 Task: Select a due date automation when advanced on, the moment a card is due add dates without an incomplete due date.
Action: Mouse moved to (491, 505)
Screenshot: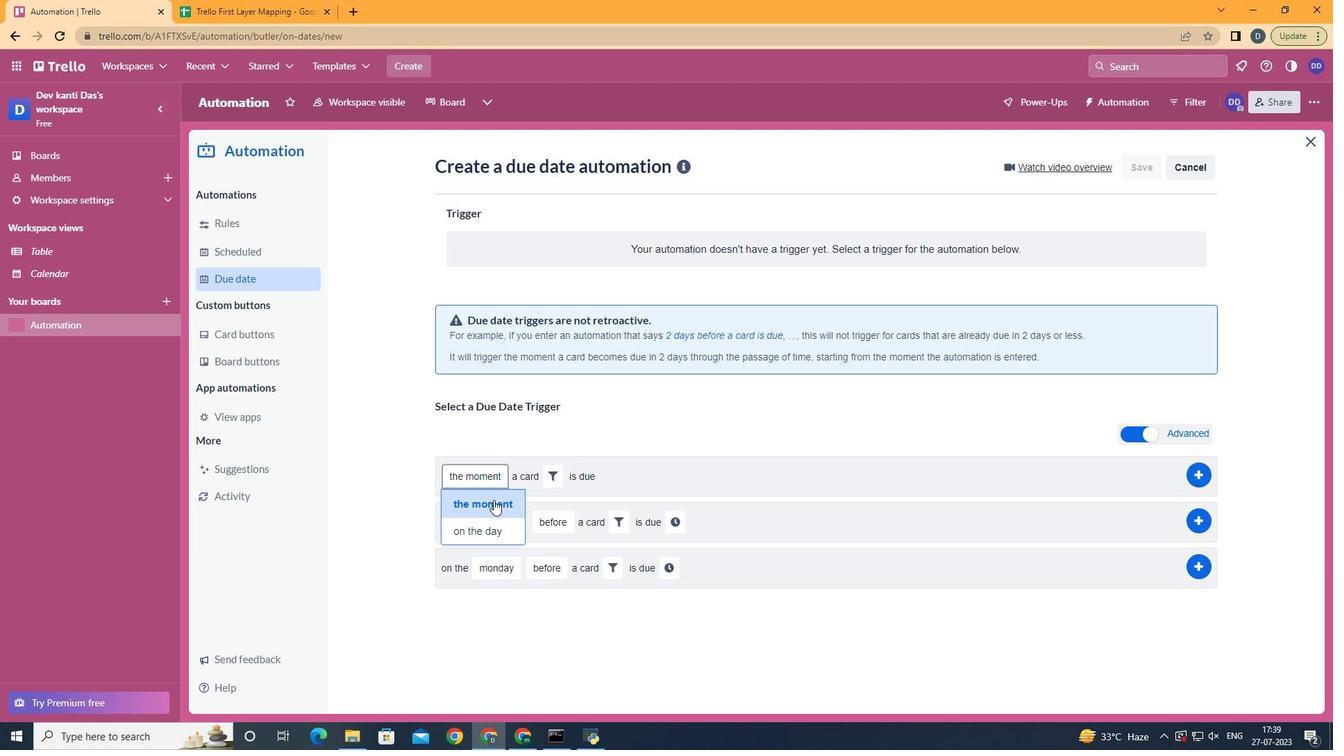 
Action: Mouse pressed left at (491, 505)
Screenshot: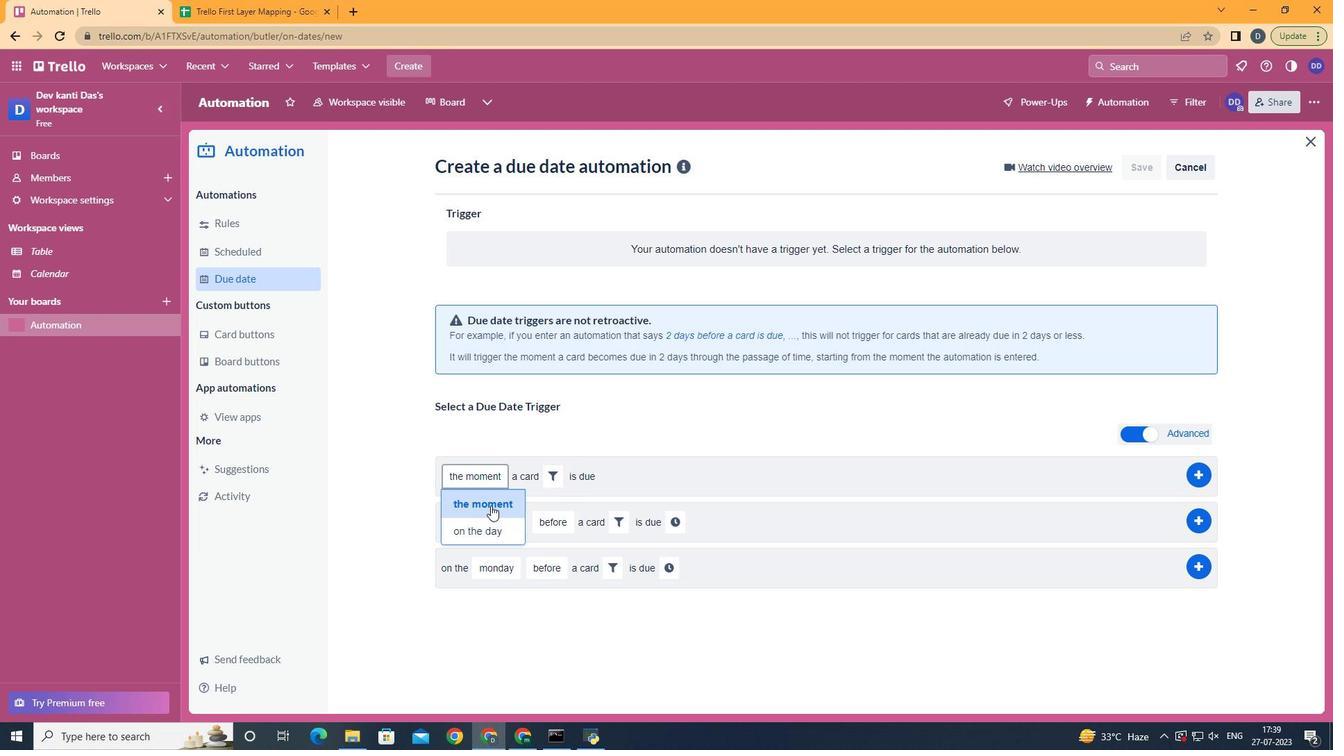 
Action: Mouse moved to (557, 477)
Screenshot: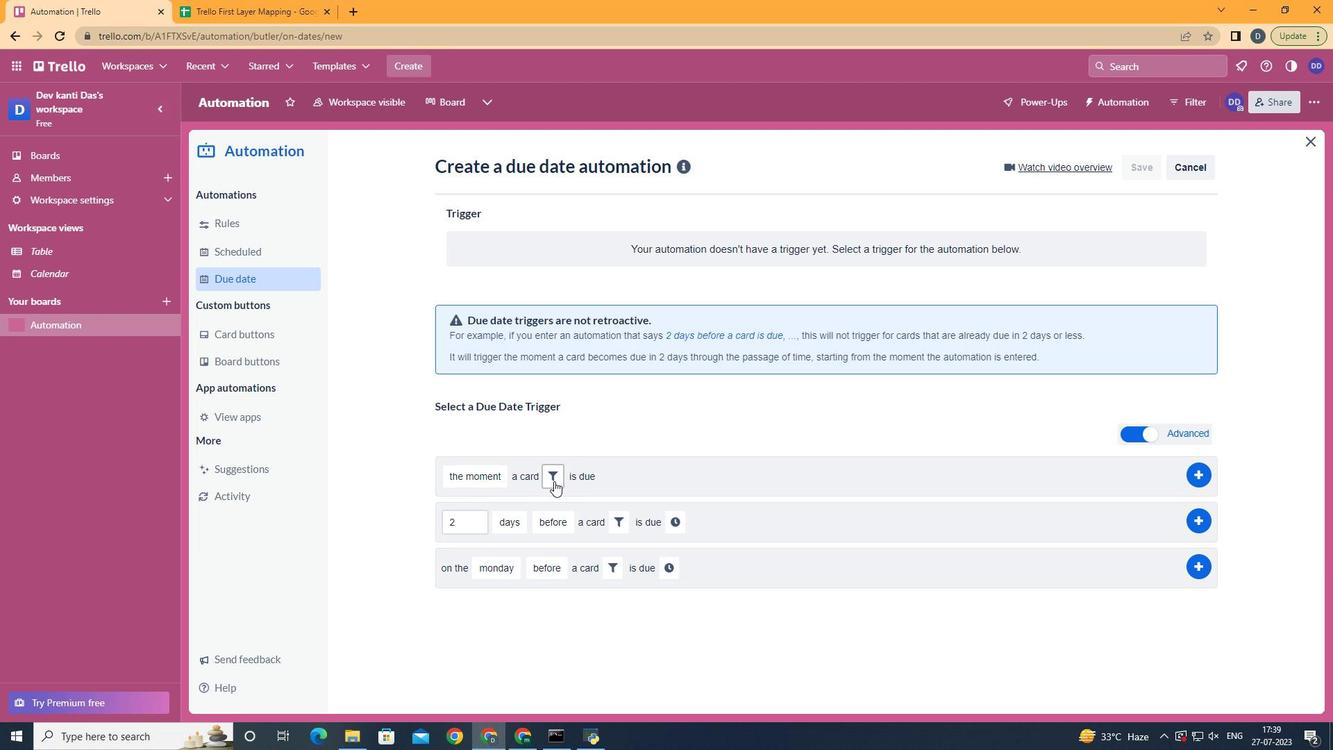 
Action: Mouse pressed left at (557, 477)
Screenshot: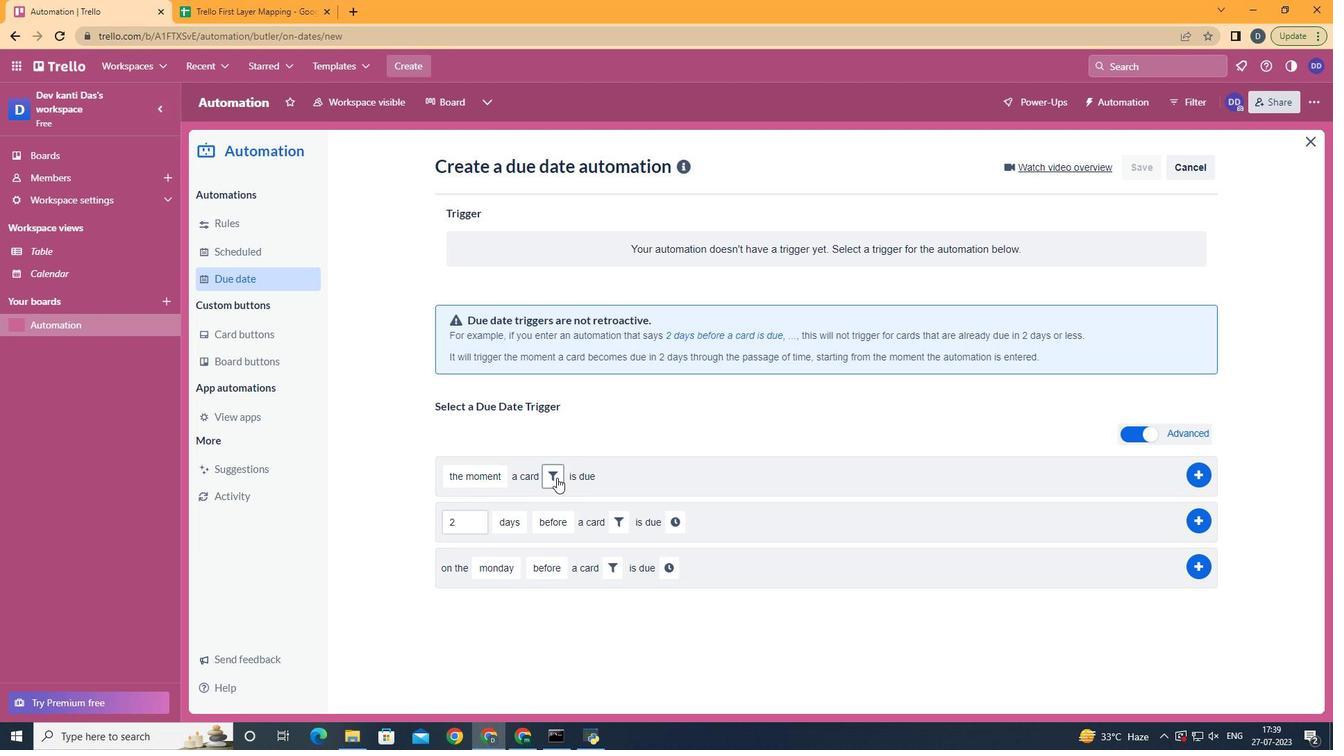 
Action: Mouse moved to (612, 310)
Screenshot: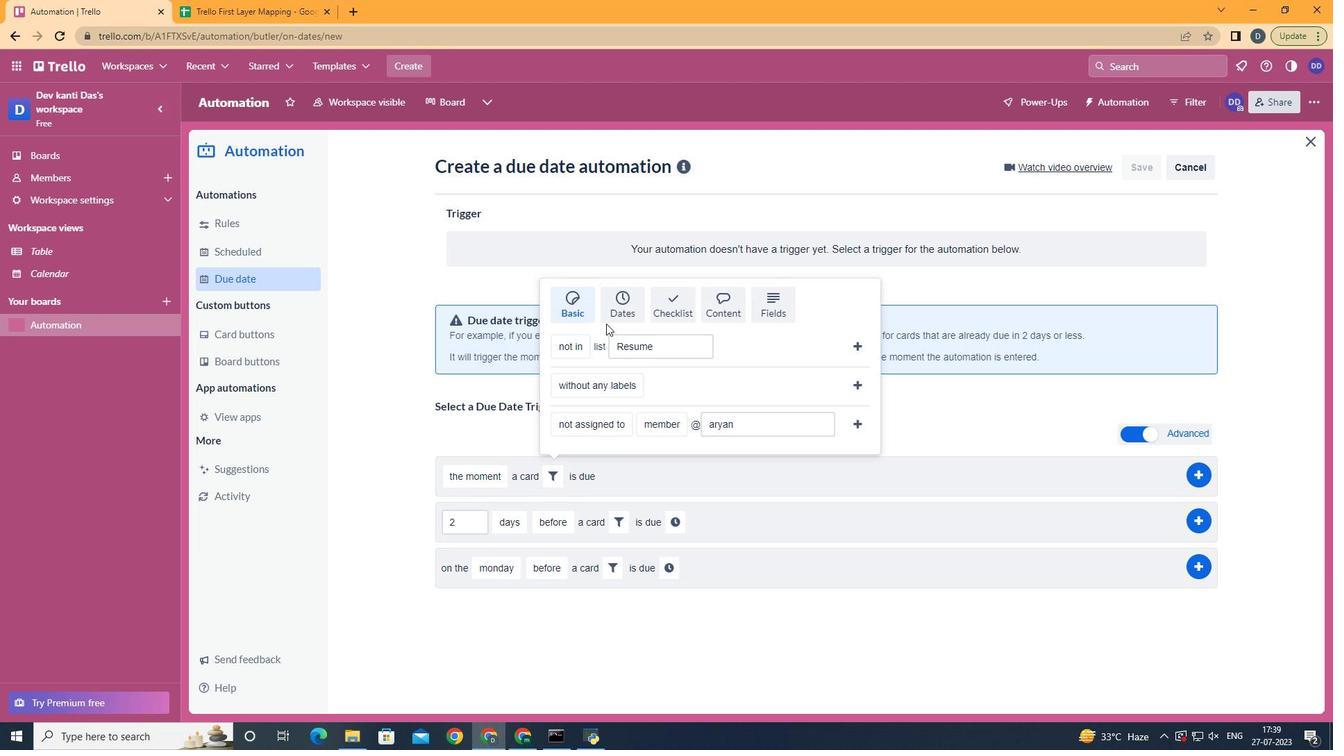 
Action: Mouse pressed left at (612, 310)
Screenshot: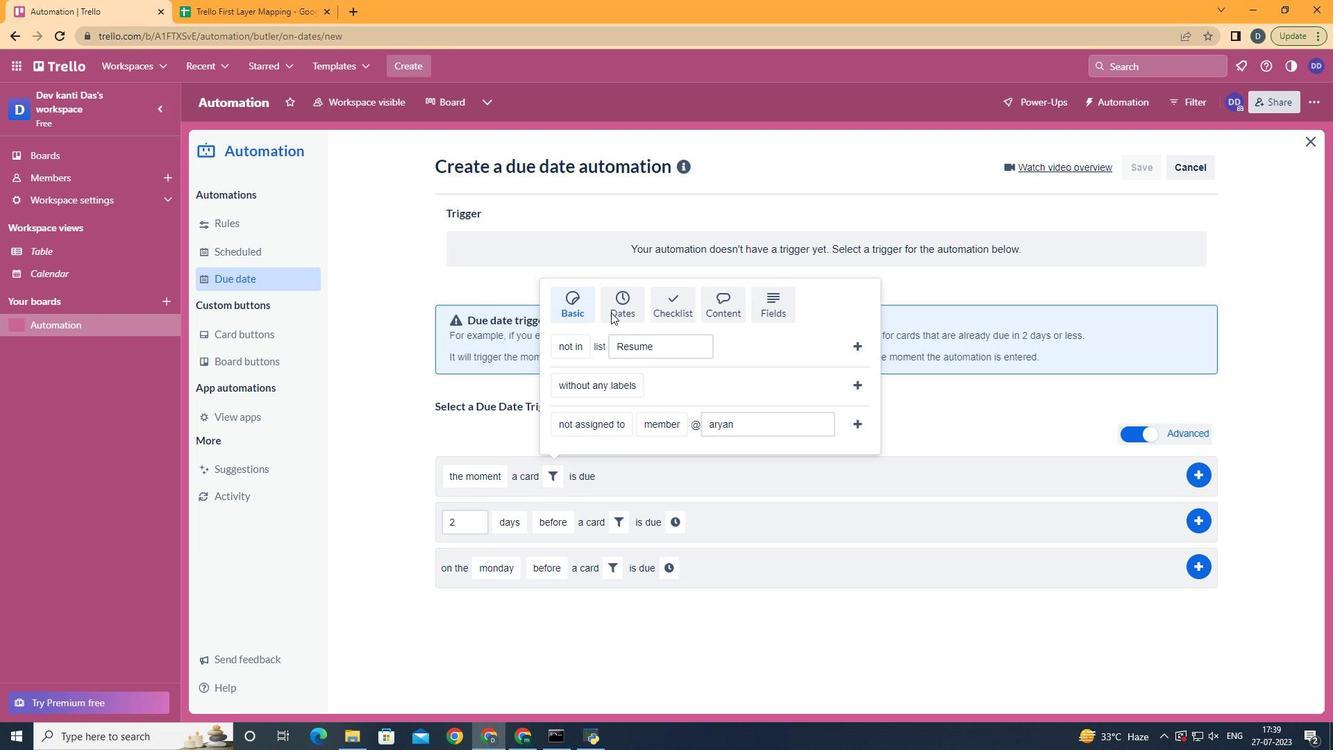 
Action: Mouse moved to (583, 359)
Screenshot: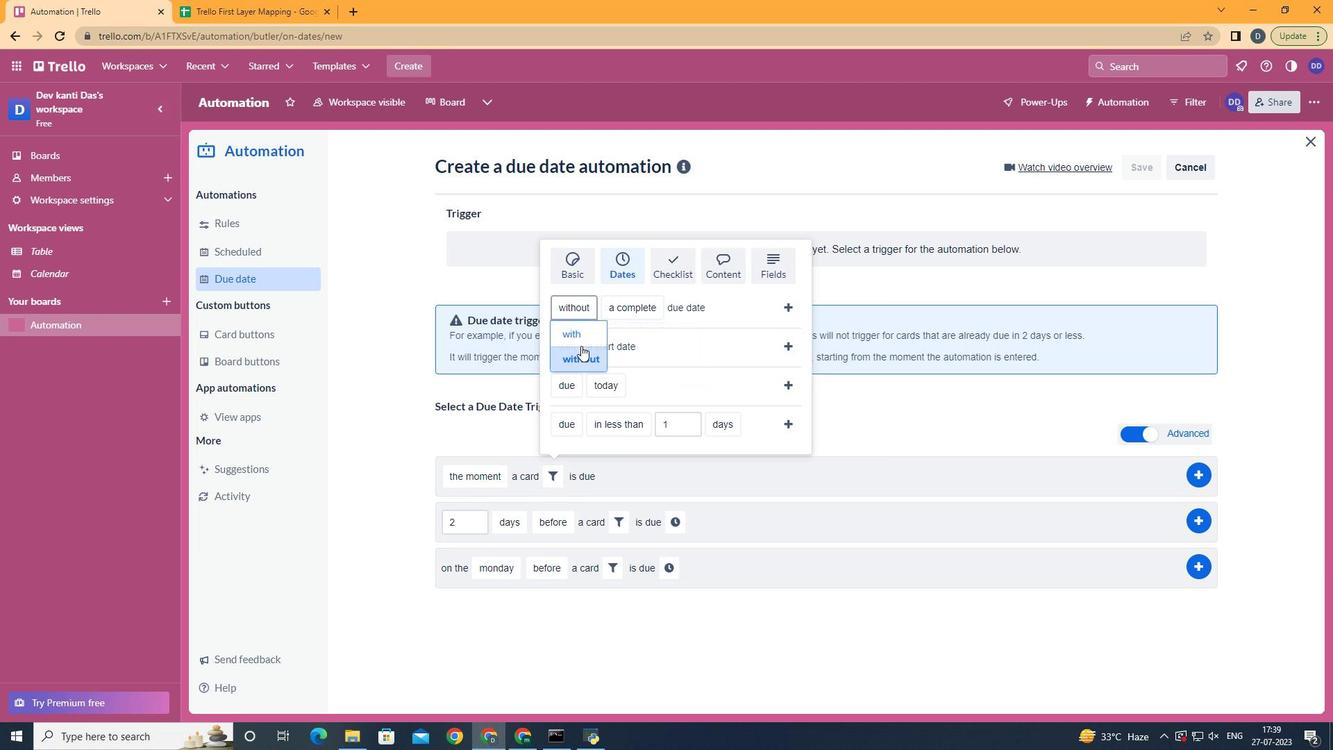 
Action: Mouse pressed left at (583, 359)
Screenshot: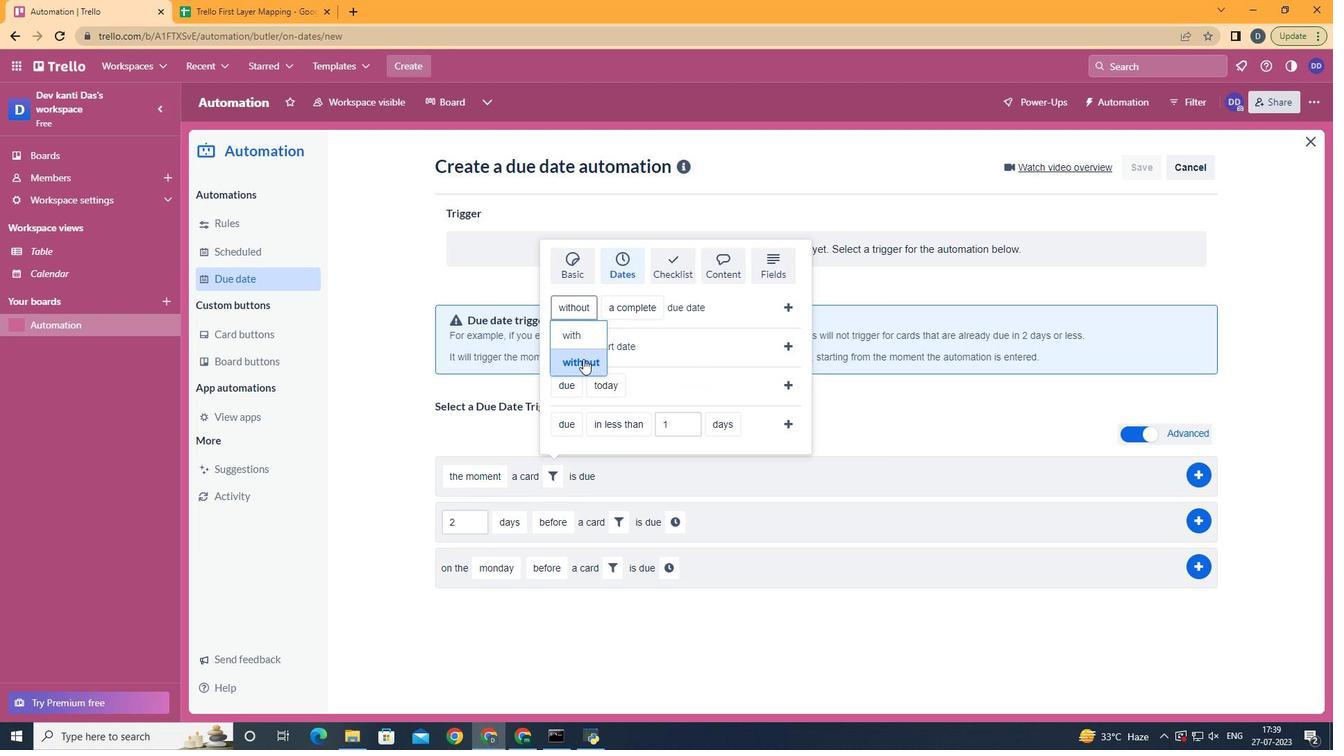 
Action: Mouse moved to (649, 392)
Screenshot: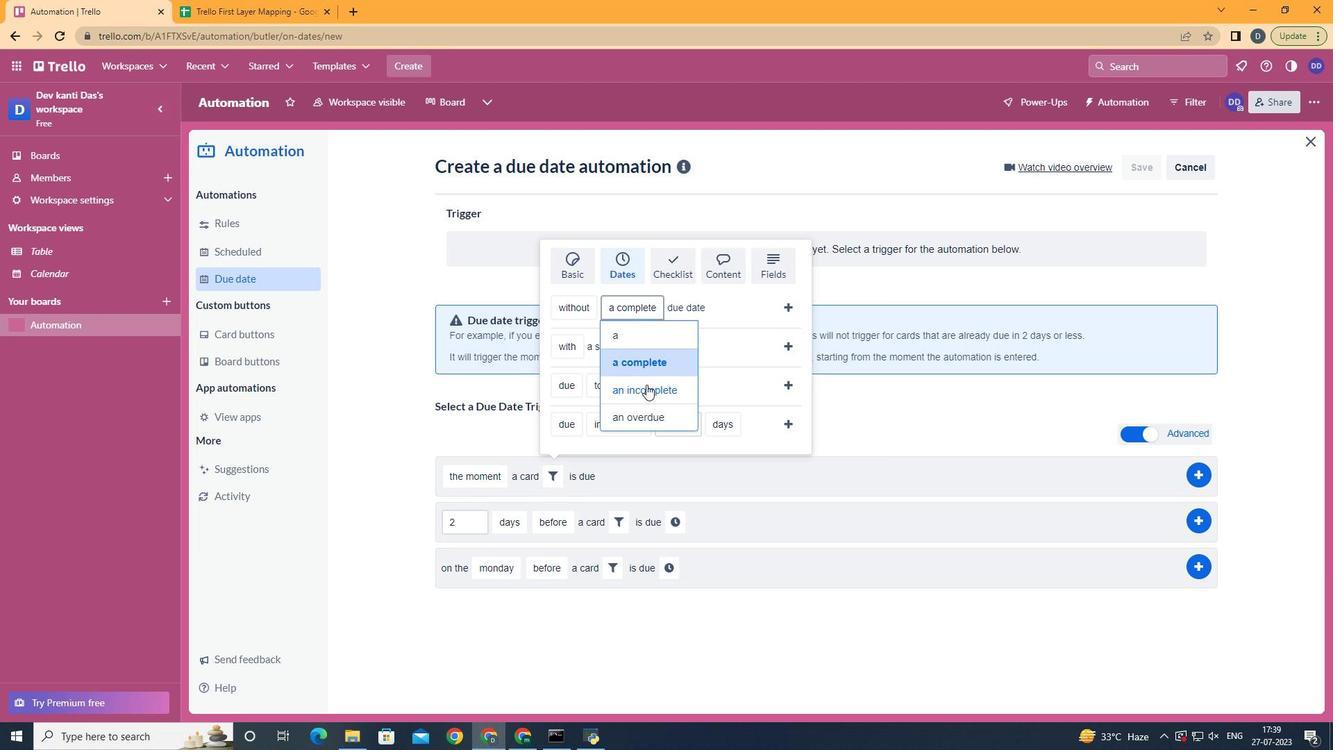 
Action: Mouse pressed left at (649, 392)
Screenshot: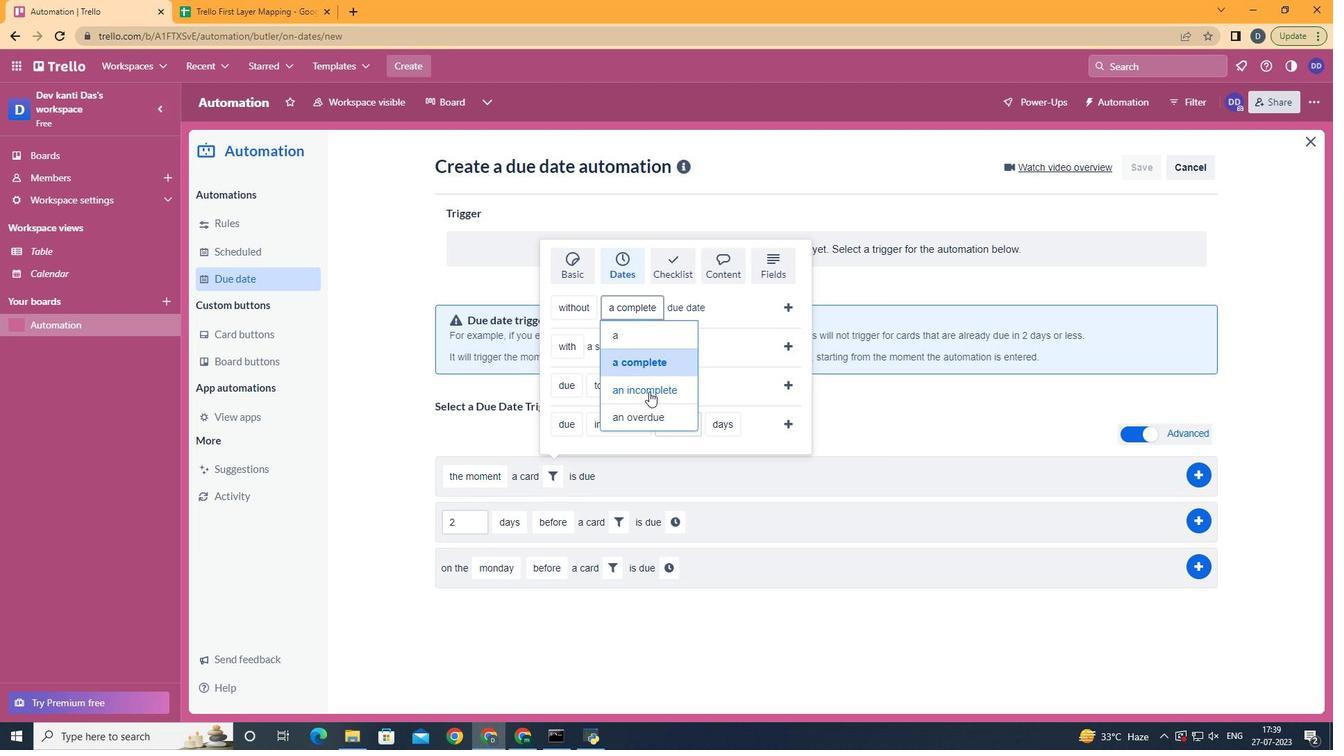 
Action: Mouse moved to (788, 309)
Screenshot: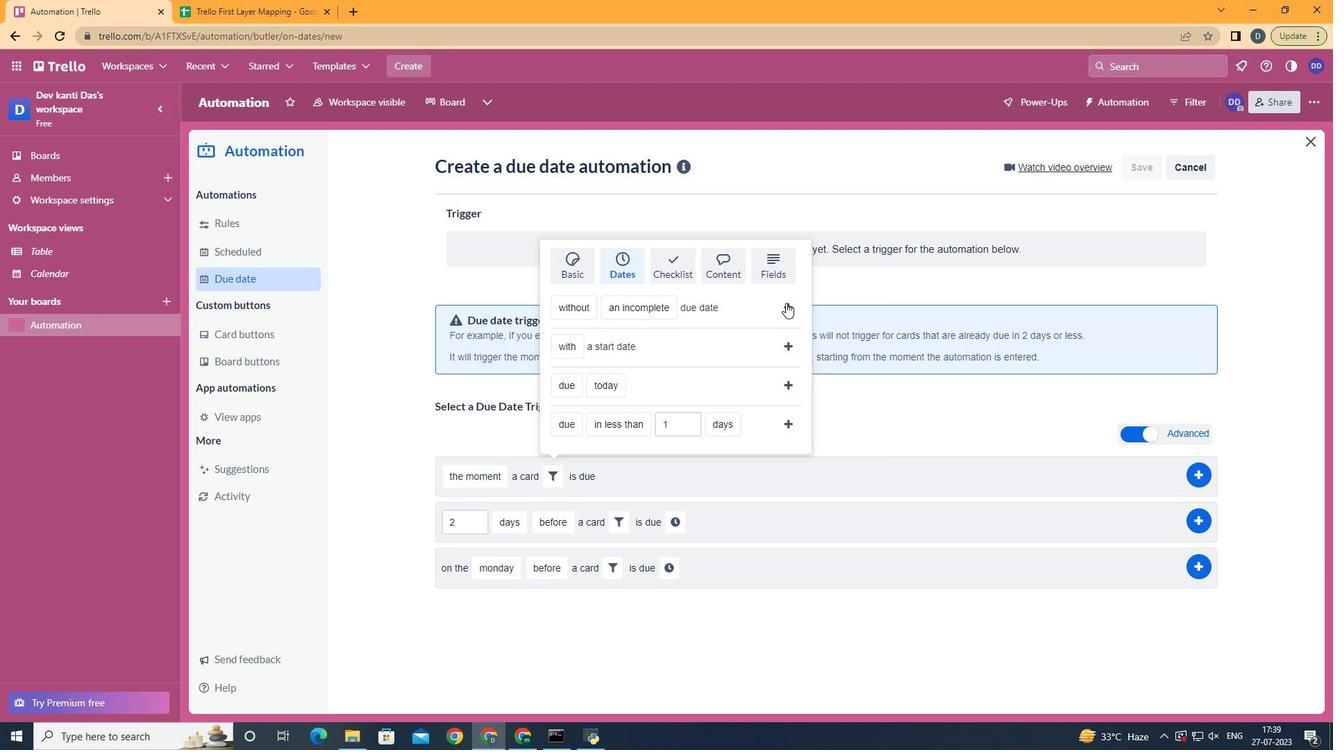 
Action: Mouse pressed left at (788, 309)
Screenshot: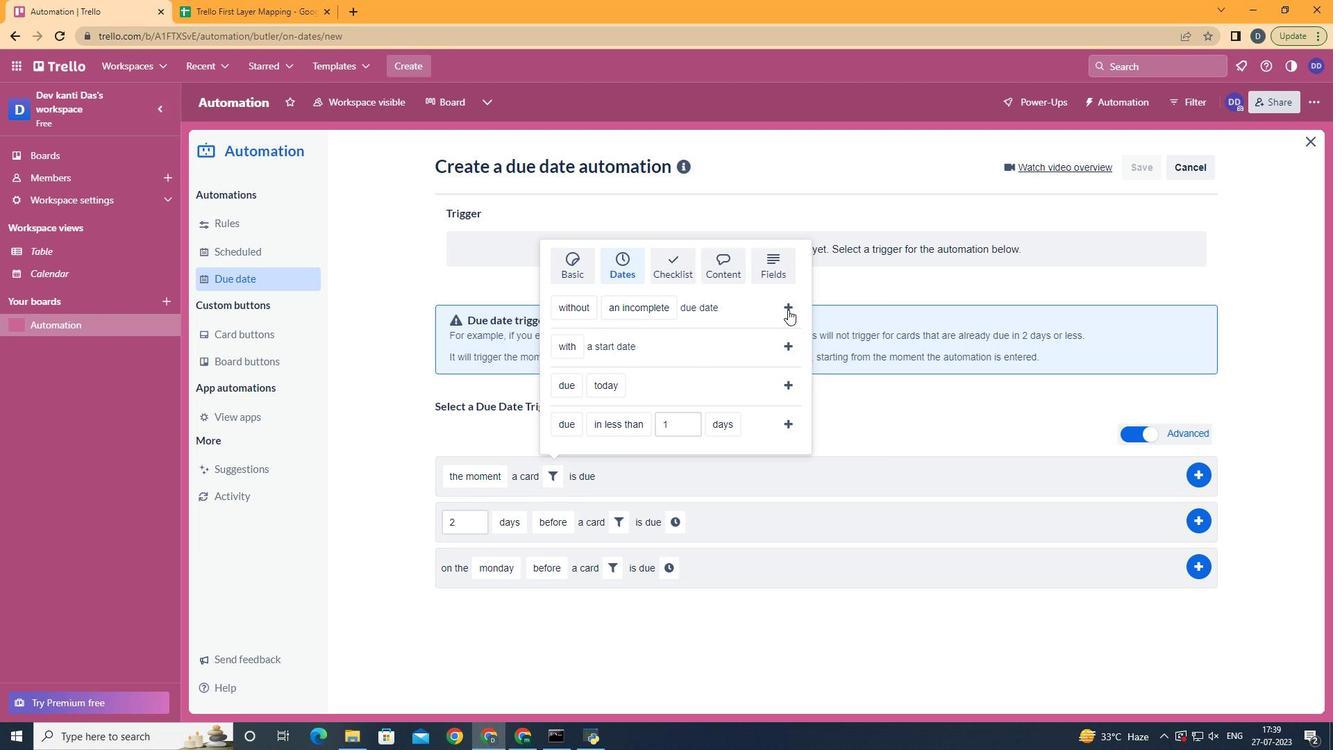 
Action: Mouse moved to (819, 515)
Screenshot: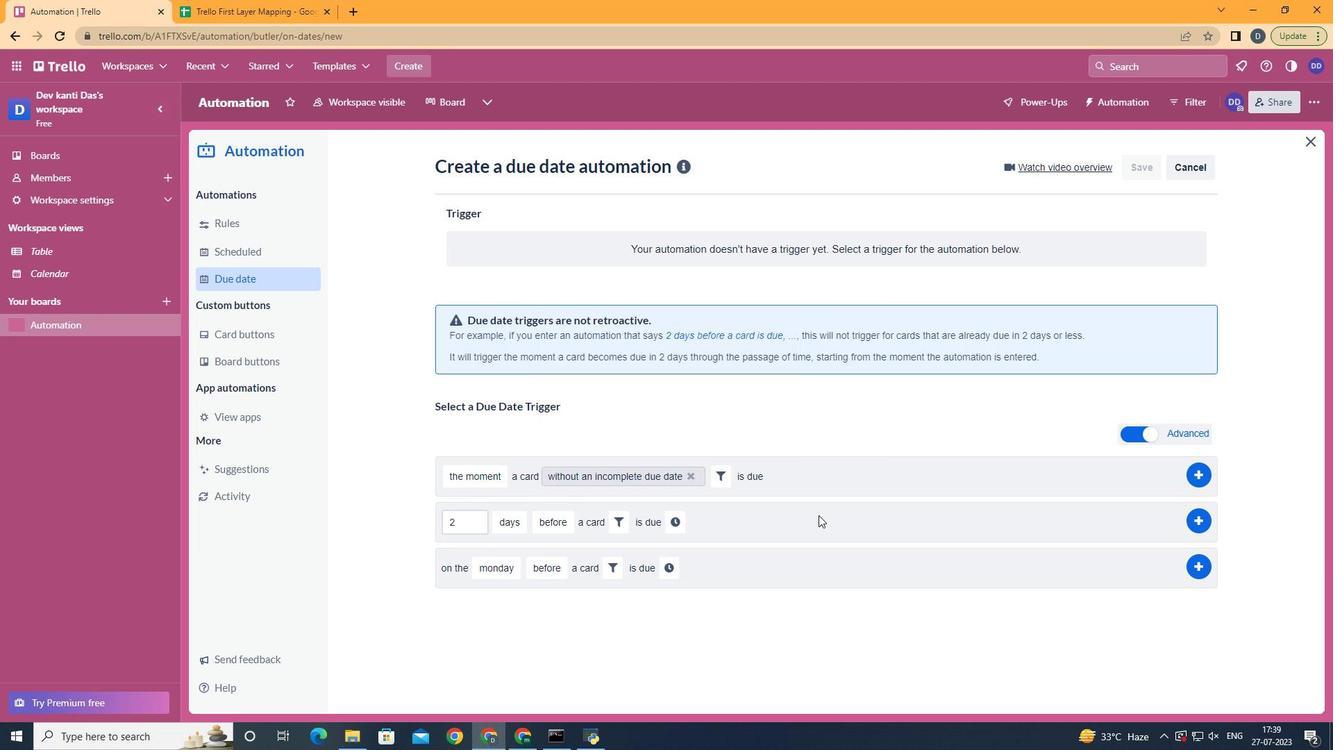 
